 Task: Reply All to email with the signature Douglas Martin with the subject 'Emergency leave request' from softage.1@softage.net with the message 'I would like to schedule a meeting to discuss the project's human resources plan.'
Action: Mouse moved to (999, 163)
Screenshot: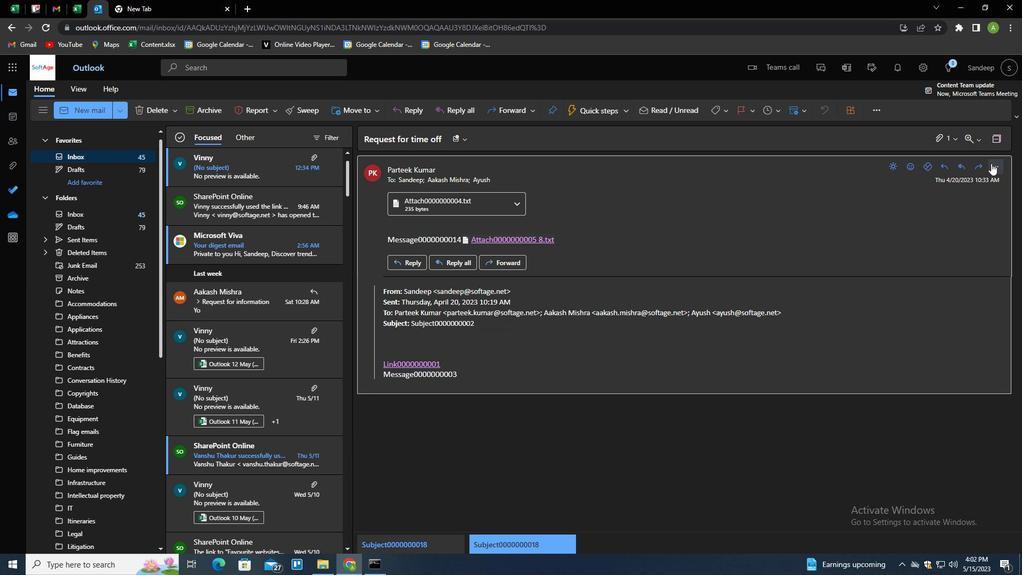 
Action: Mouse pressed left at (999, 163)
Screenshot: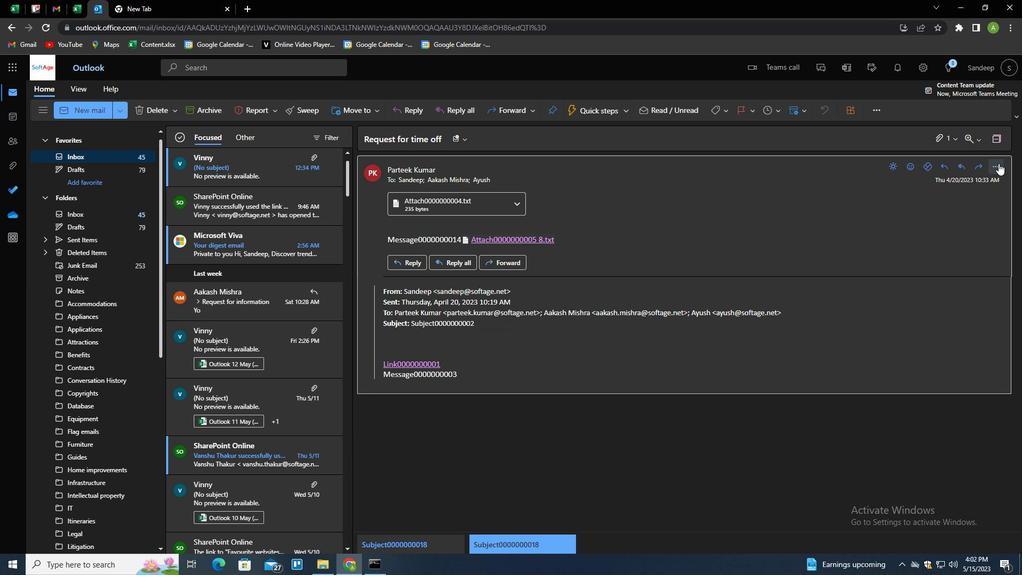
Action: Mouse moved to (935, 198)
Screenshot: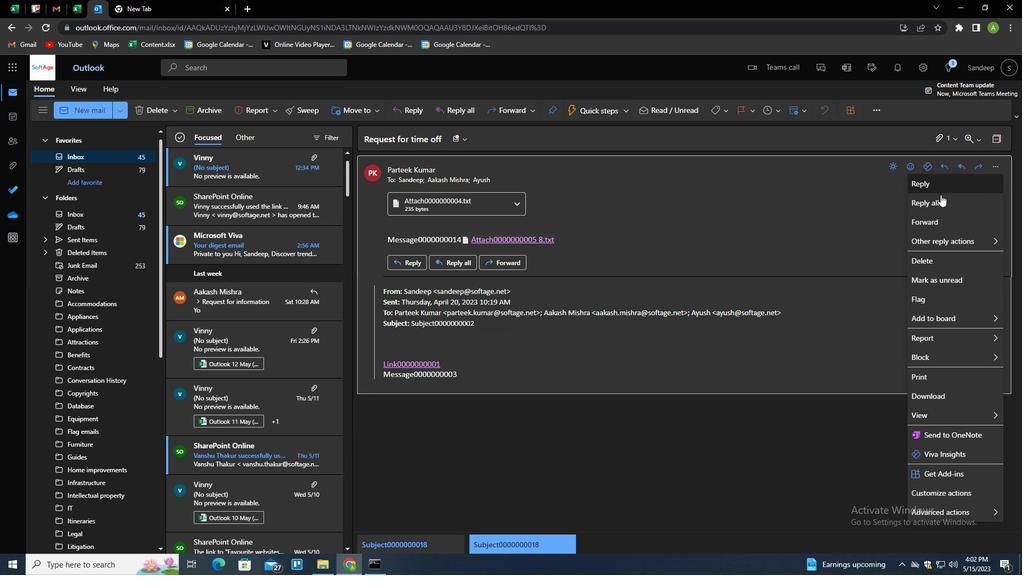 
Action: Mouse pressed left at (935, 198)
Screenshot: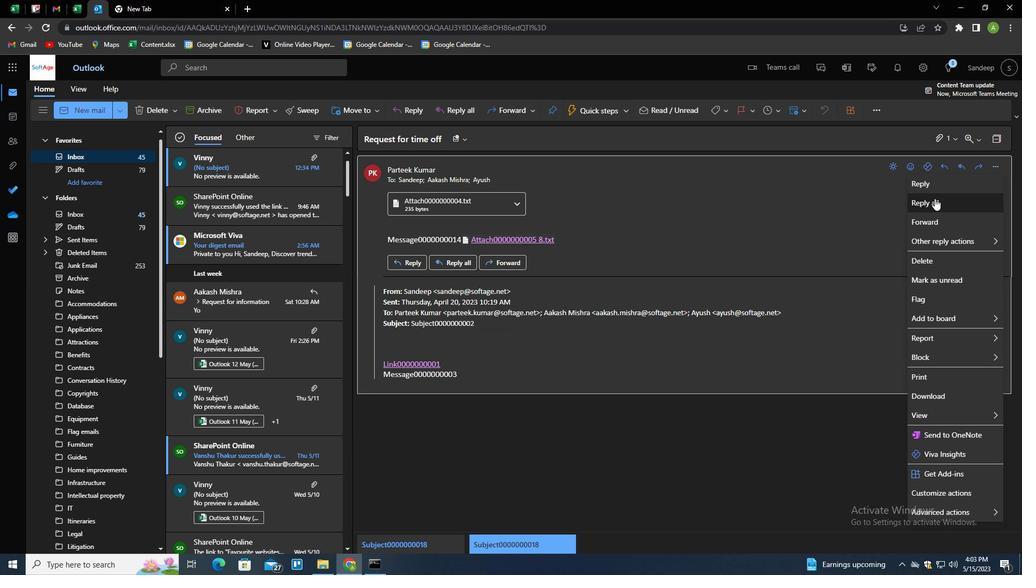 
Action: Mouse moved to (716, 111)
Screenshot: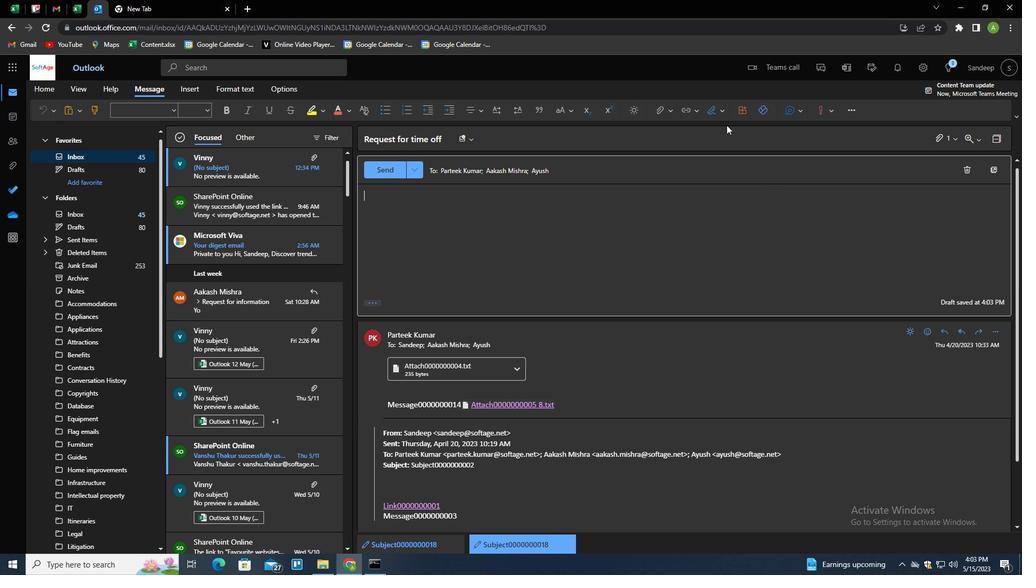 
Action: Mouse pressed left at (716, 111)
Screenshot: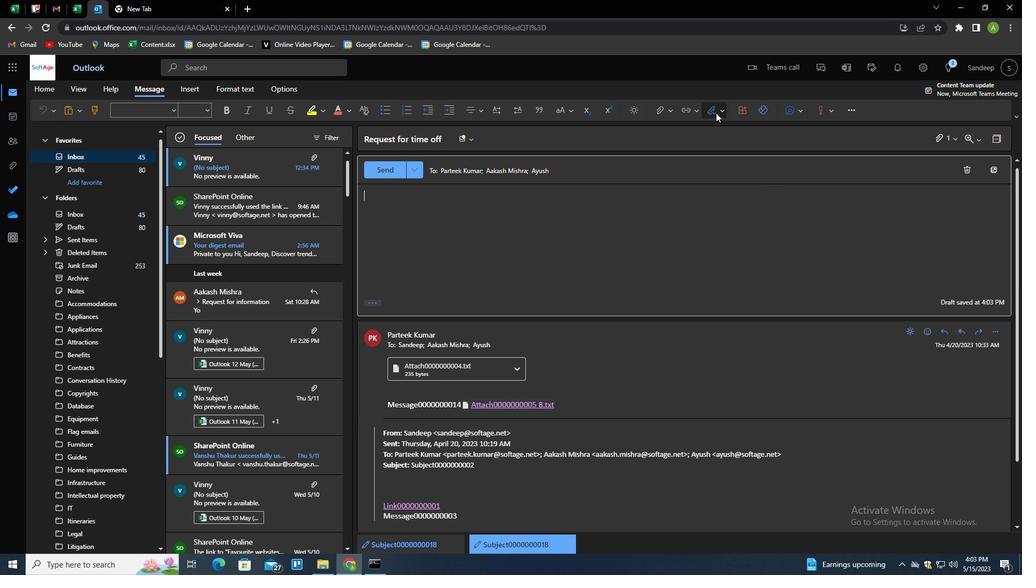 
Action: Mouse moved to (706, 153)
Screenshot: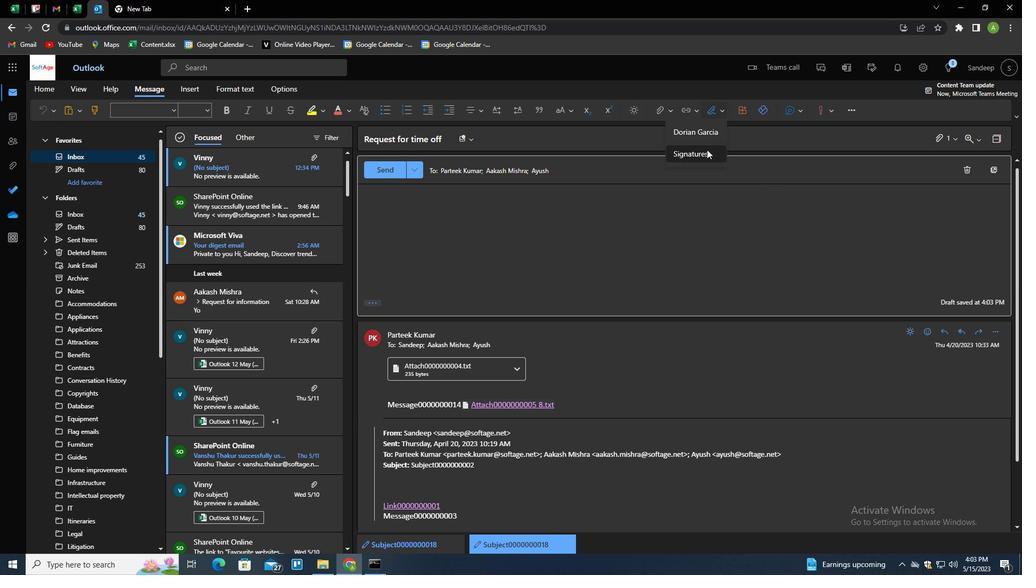 
Action: Mouse pressed left at (706, 153)
Screenshot: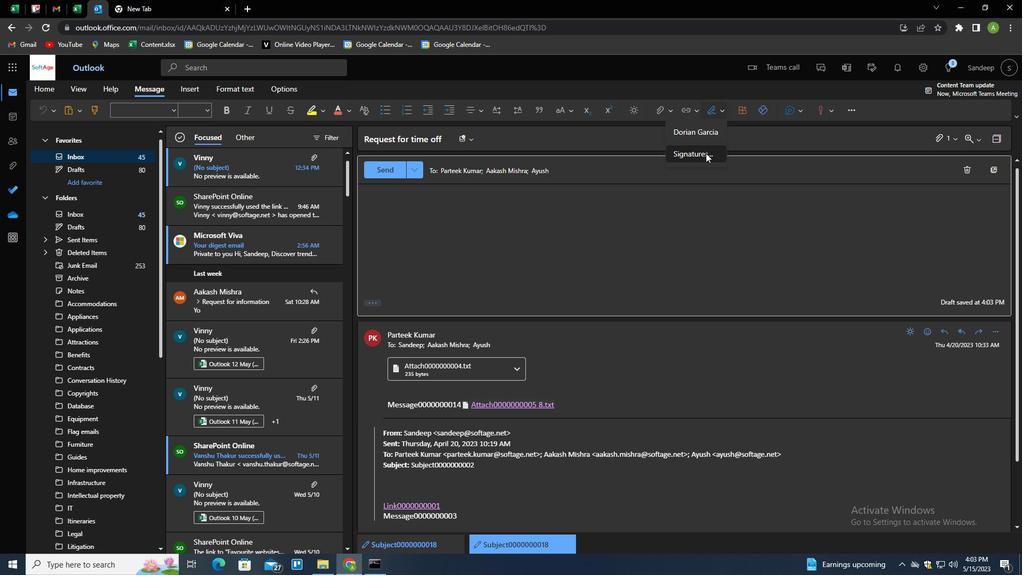 
Action: Mouse moved to (706, 194)
Screenshot: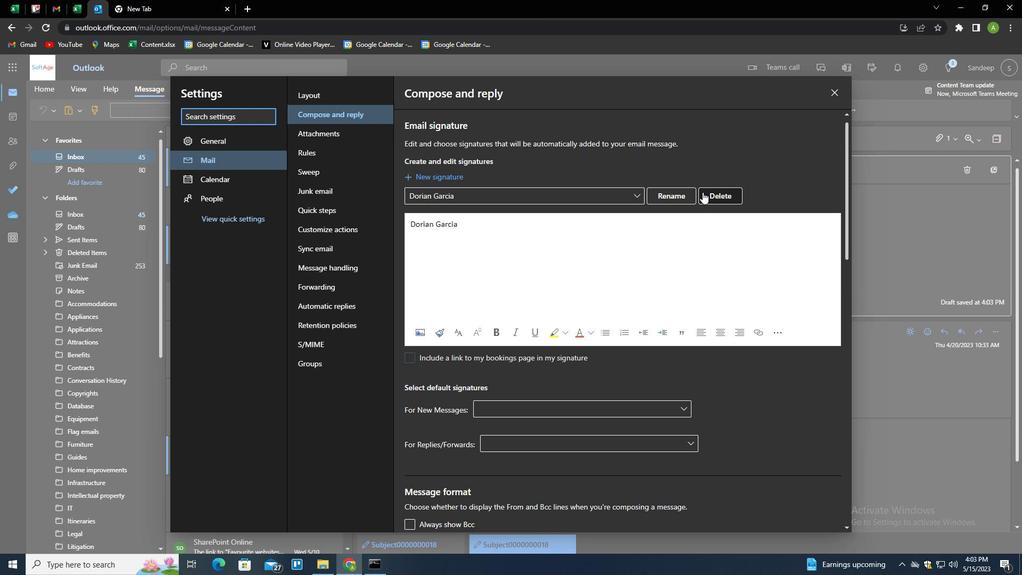 
Action: Mouse pressed left at (706, 194)
Screenshot: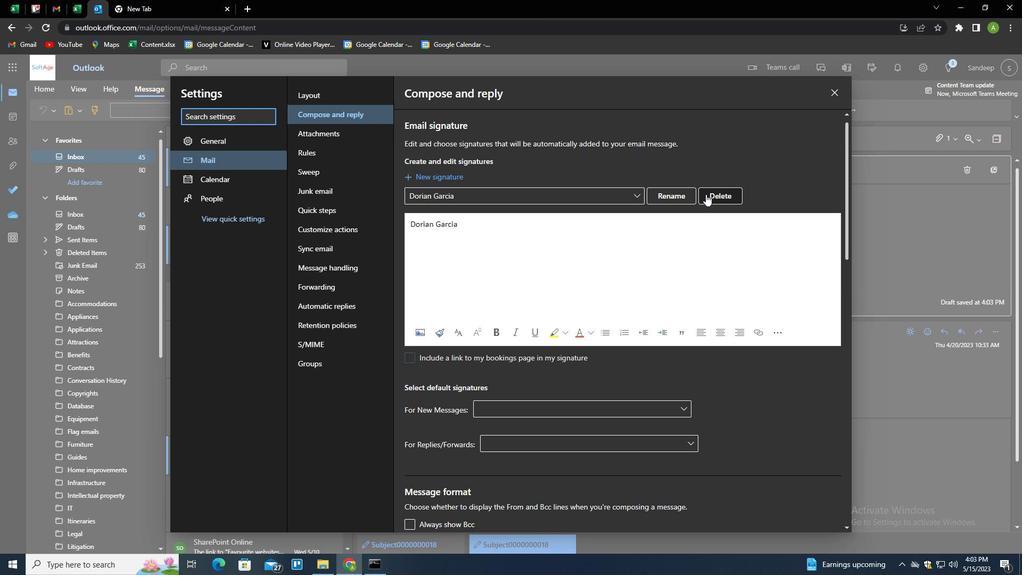 
Action: Mouse moved to (693, 194)
Screenshot: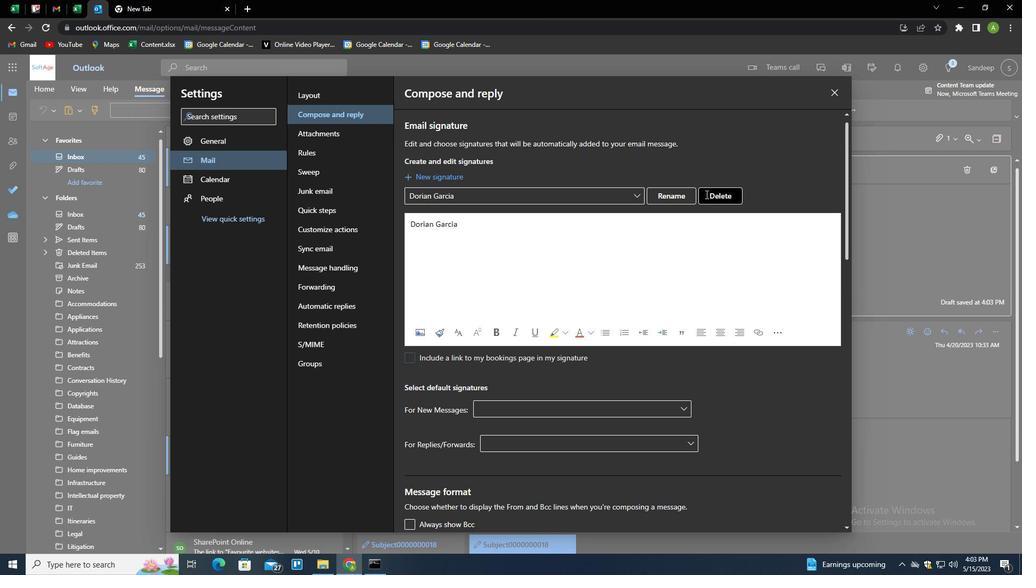 
Action: Mouse pressed left at (693, 194)
Screenshot: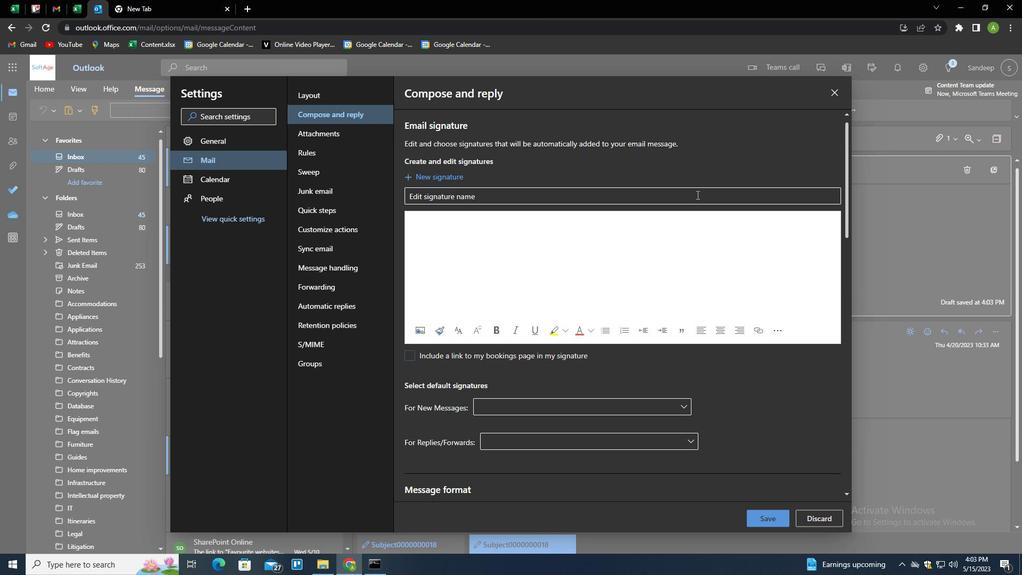 
Action: Key pressed <Key.shift>DOUGLAS<Key.space><Key.shift>MARTIN
Screenshot: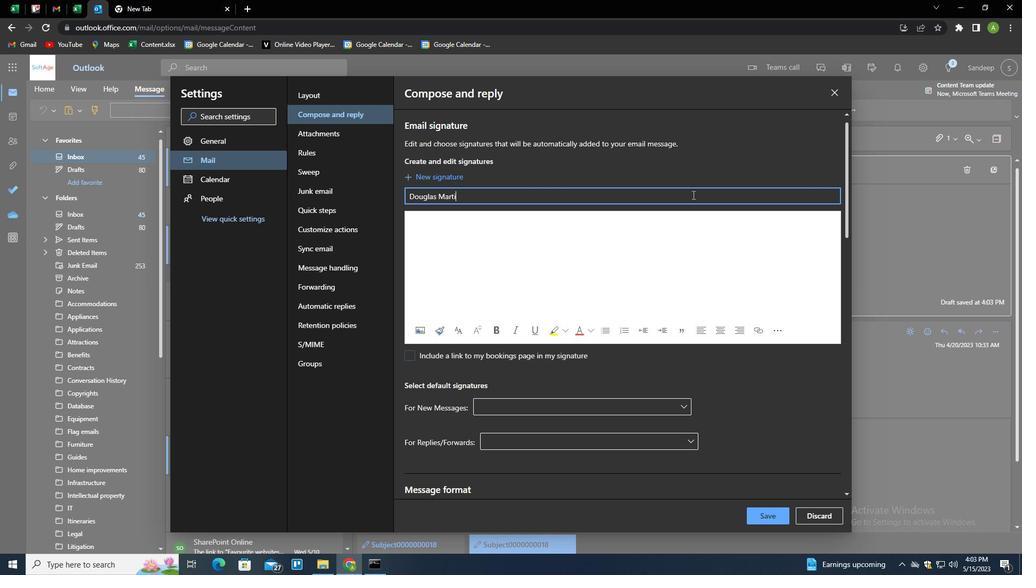 
Action: Mouse moved to (507, 255)
Screenshot: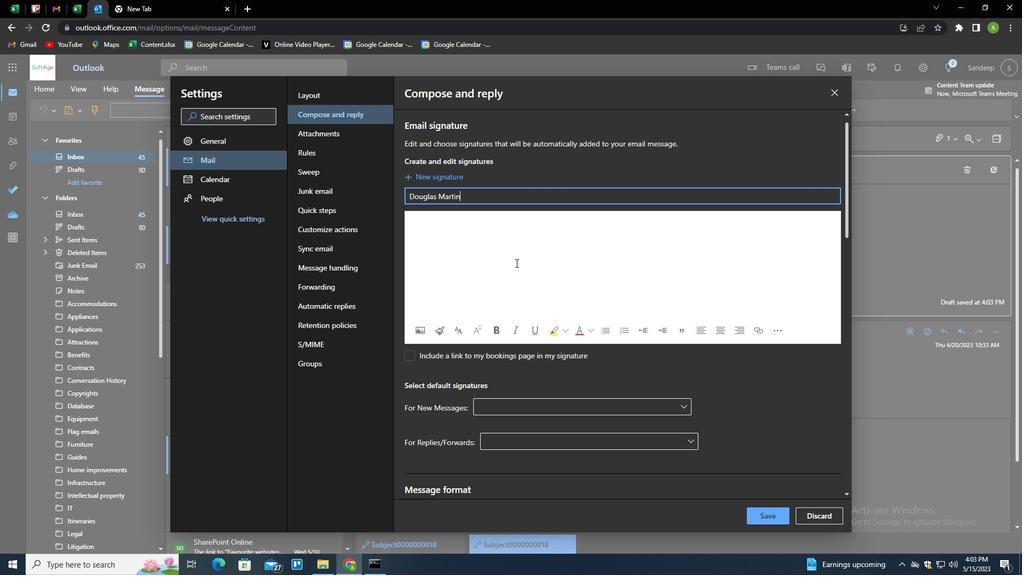 
Action: Key pressed <Key.tab><Key.shift>DOUGLAS<Key.space><Key.shift>MARTIN
Screenshot: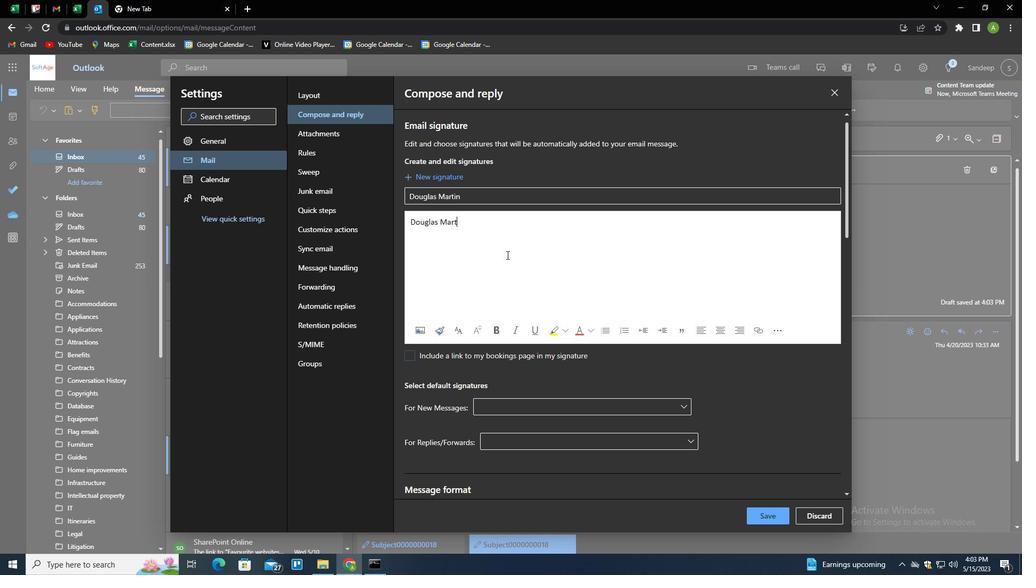 
Action: Mouse moved to (768, 516)
Screenshot: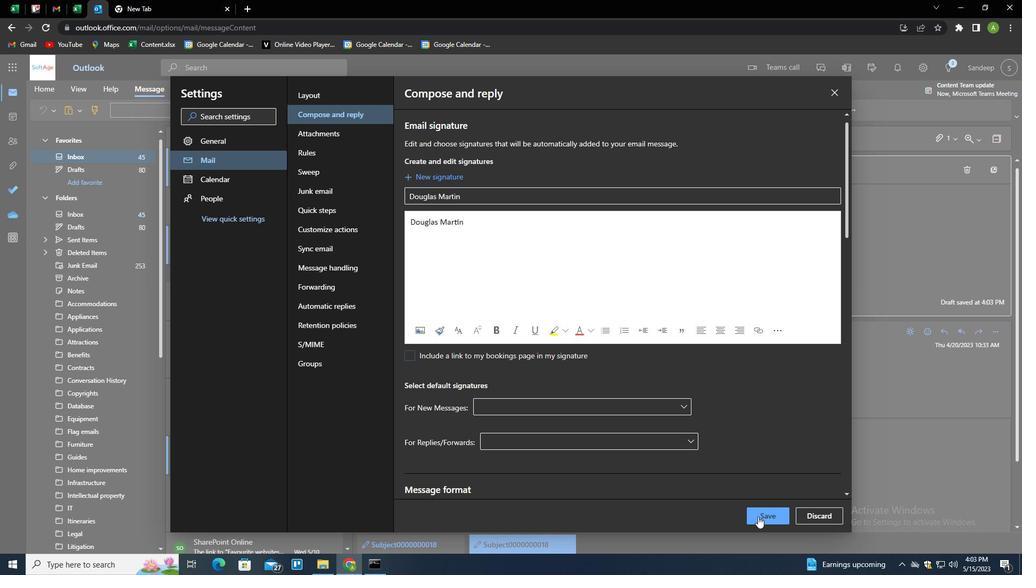 
Action: Mouse pressed left at (768, 516)
Screenshot: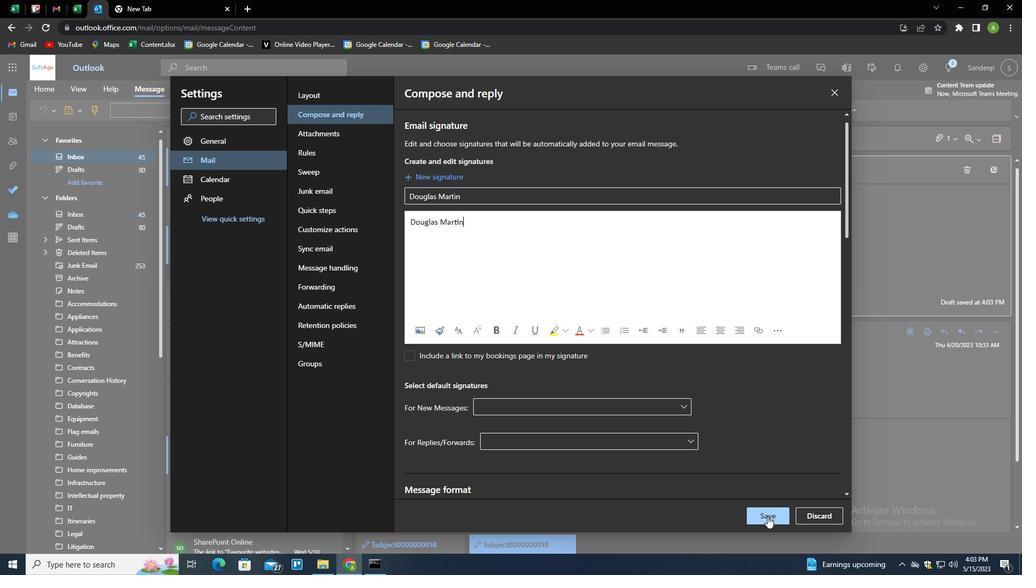 
Action: Mouse moved to (885, 287)
Screenshot: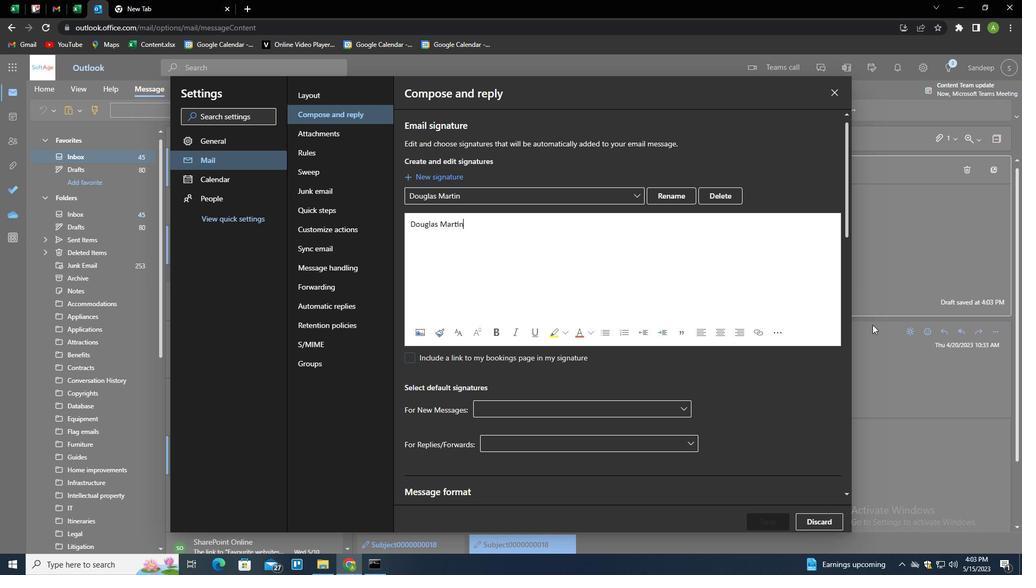 
Action: Mouse pressed left at (885, 287)
Screenshot: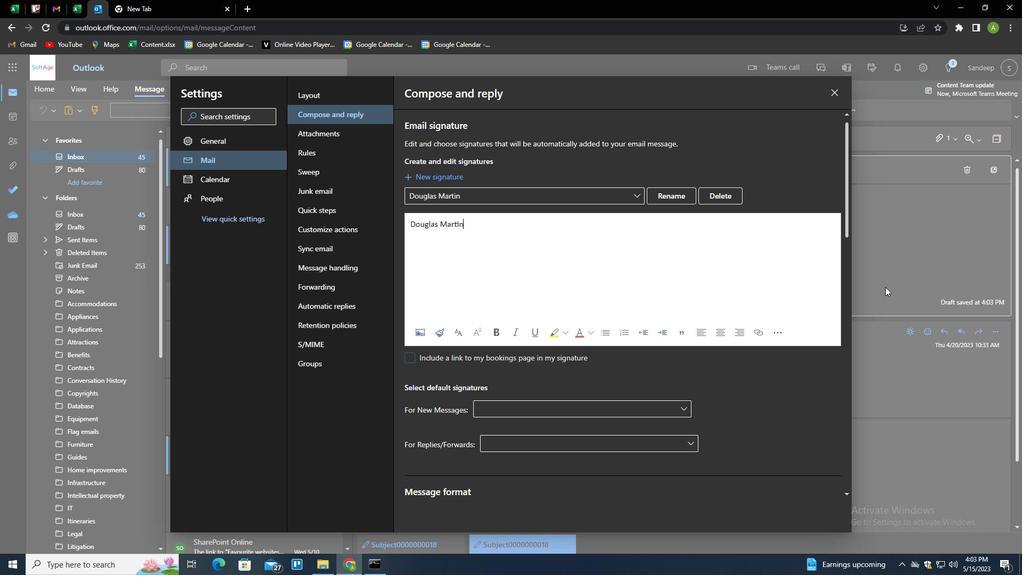
Action: Mouse moved to (376, 303)
Screenshot: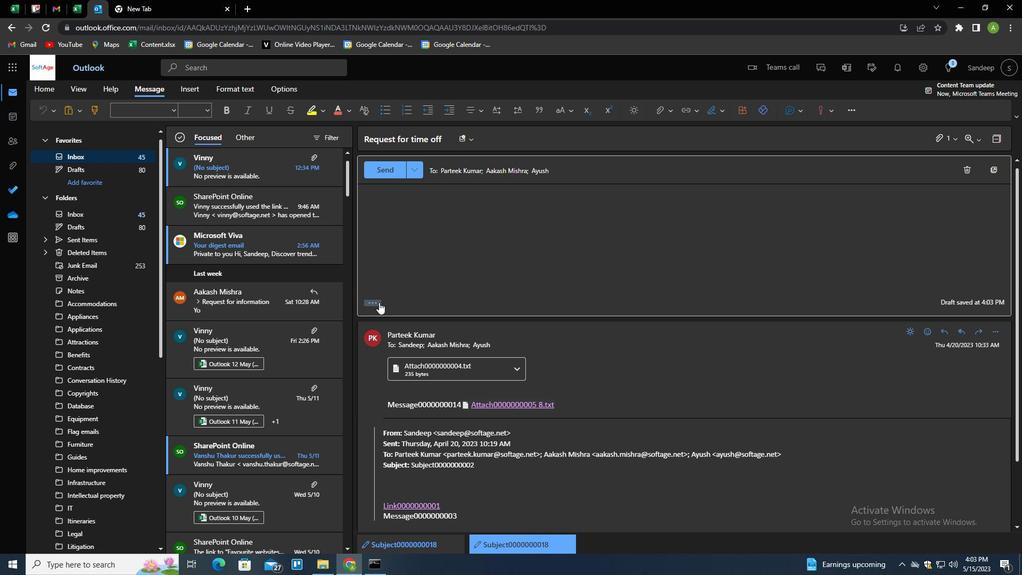 
Action: Mouse pressed left at (376, 303)
Screenshot: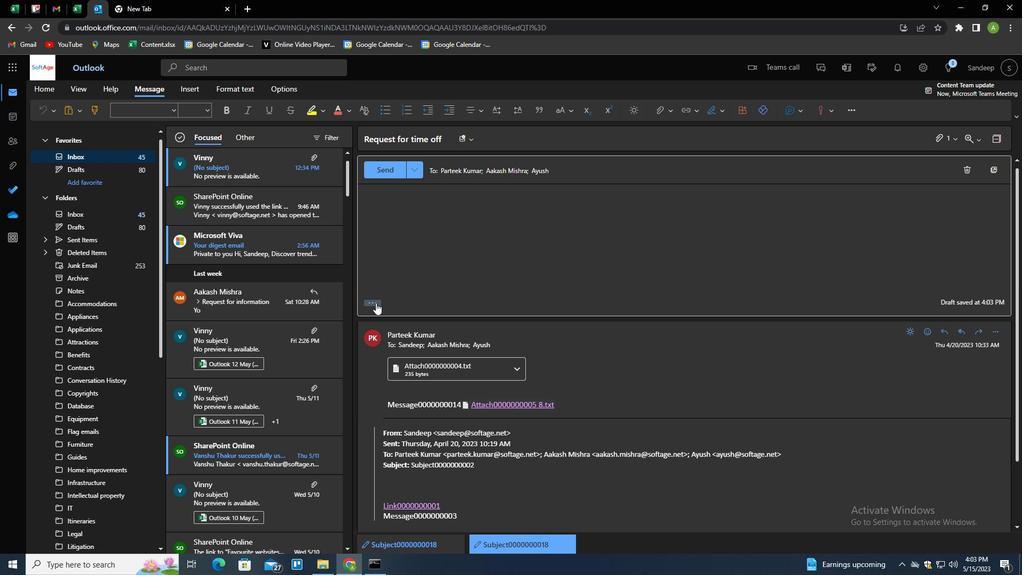 
Action: Mouse moved to (402, 167)
Screenshot: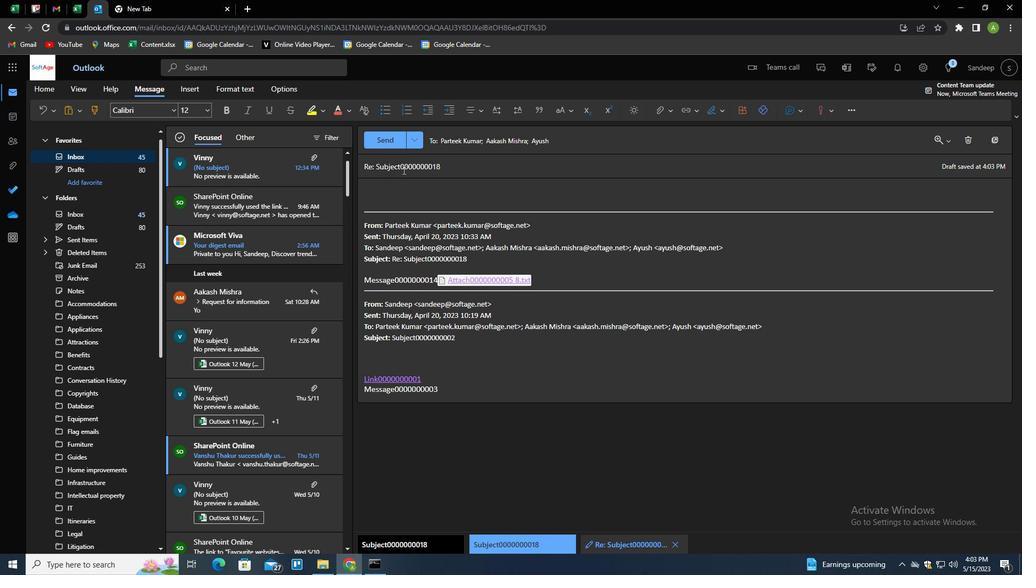 
Action: Mouse pressed left at (402, 167)
Screenshot: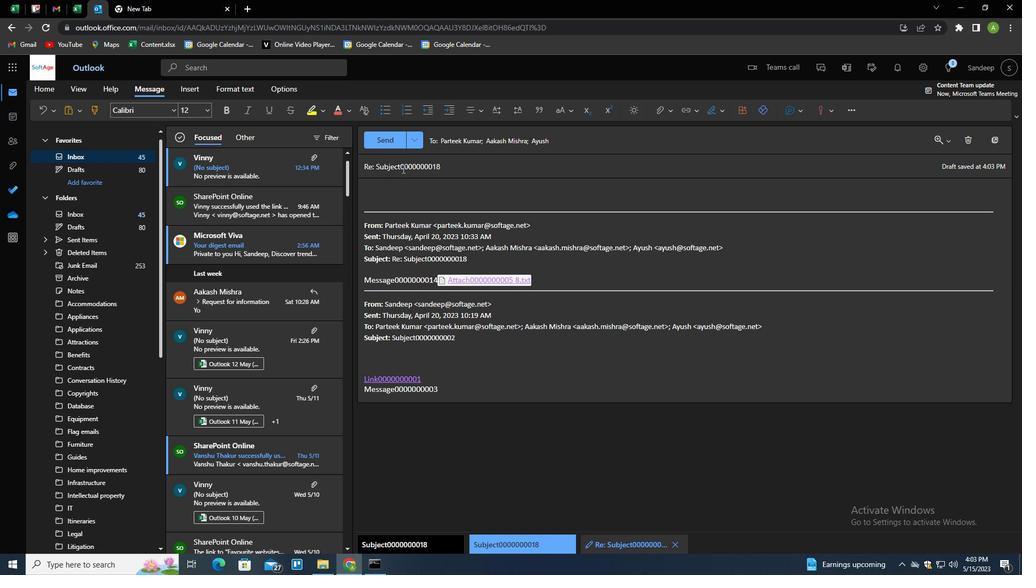 
Action: Mouse pressed left at (402, 167)
Screenshot: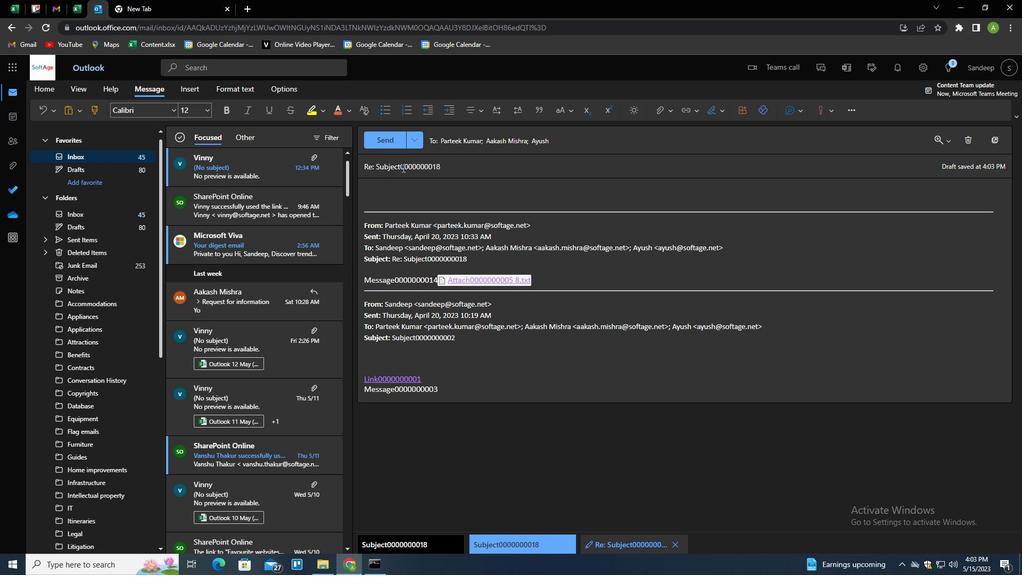 
Action: Mouse pressed left at (402, 167)
Screenshot: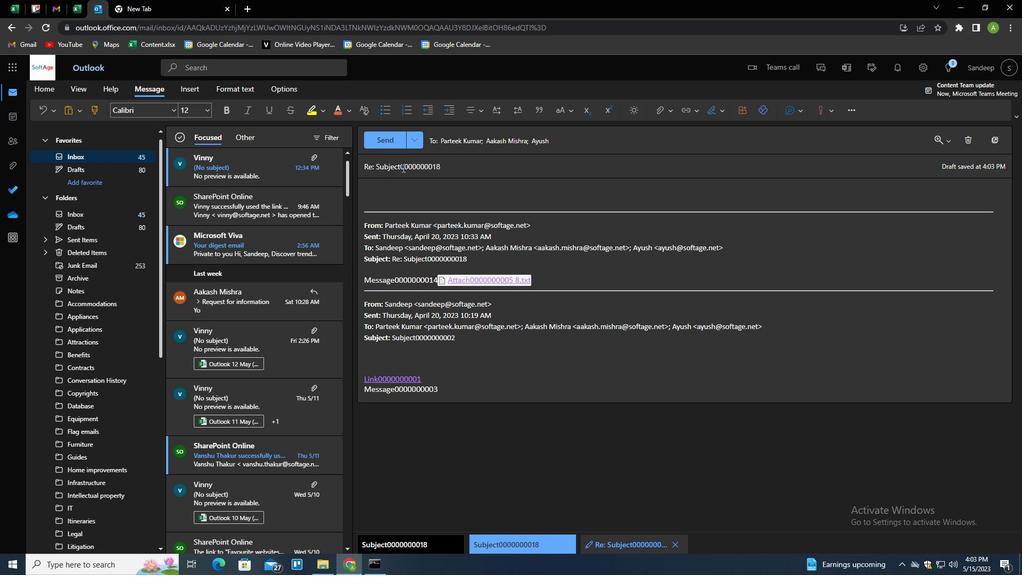 
Action: Mouse moved to (403, 167)
Screenshot: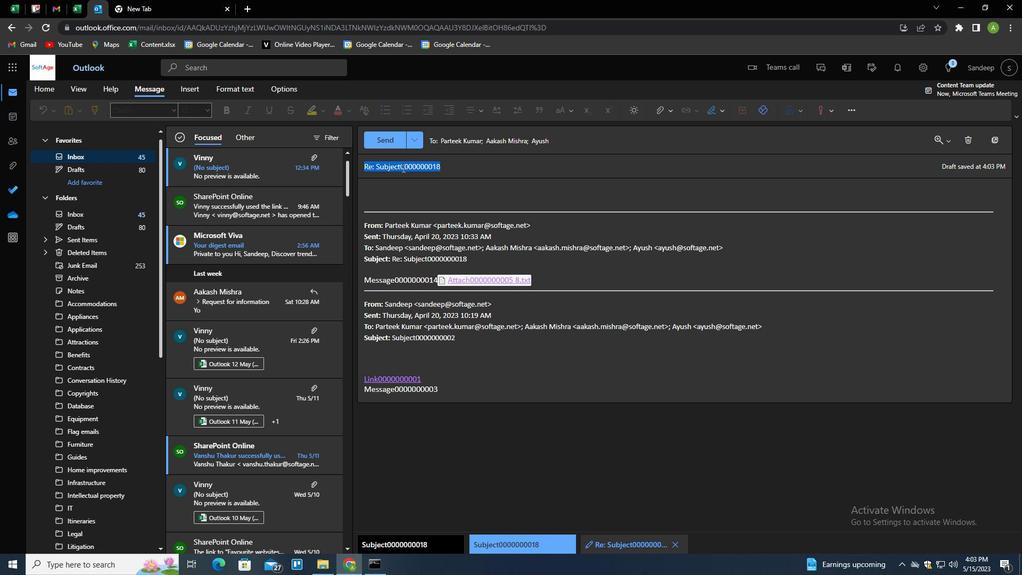
Action: Key pressed <Key.shift>EMERGENCY<Key.space>LEAVE<Key.space>REQUEST<Key.tab><Key.shift>I<Key.space>WOULD<Key.space>LIKE<Key.space>TO<Key.space>SCHEDULE<Key.space>A<Key.space>MEETING<Key.space>TO<Key.space>DISCUSS<Key.space>THE<Key.space>PROJECT'S<Key.space>HUMAN<Key.space>RESOURCE<Key.space>PLAN.
Screenshot: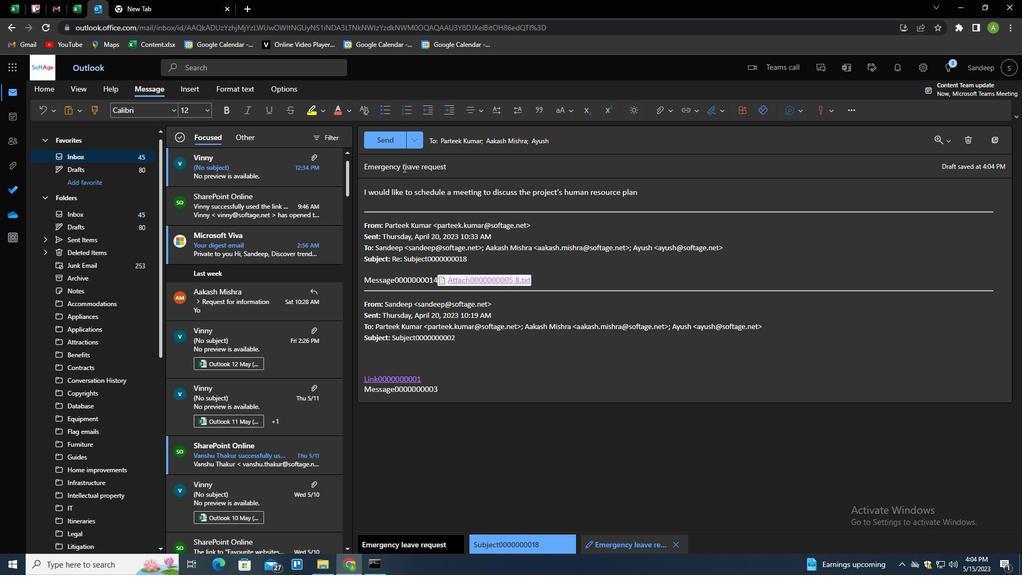 
Action: Mouse moved to (396, 144)
Screenshot: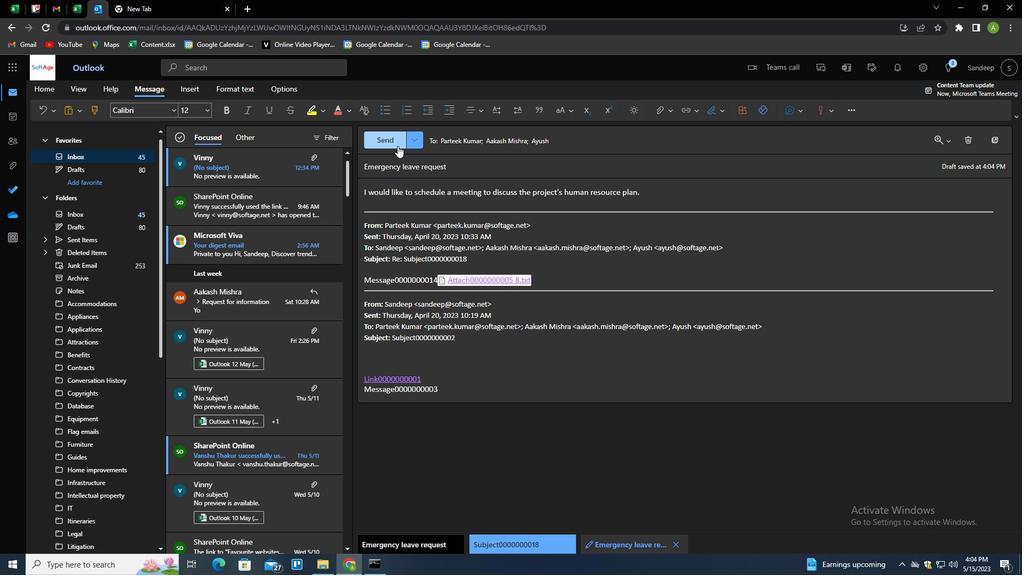 
Action: Mouse pressed left at (396, 144)
Screenshot: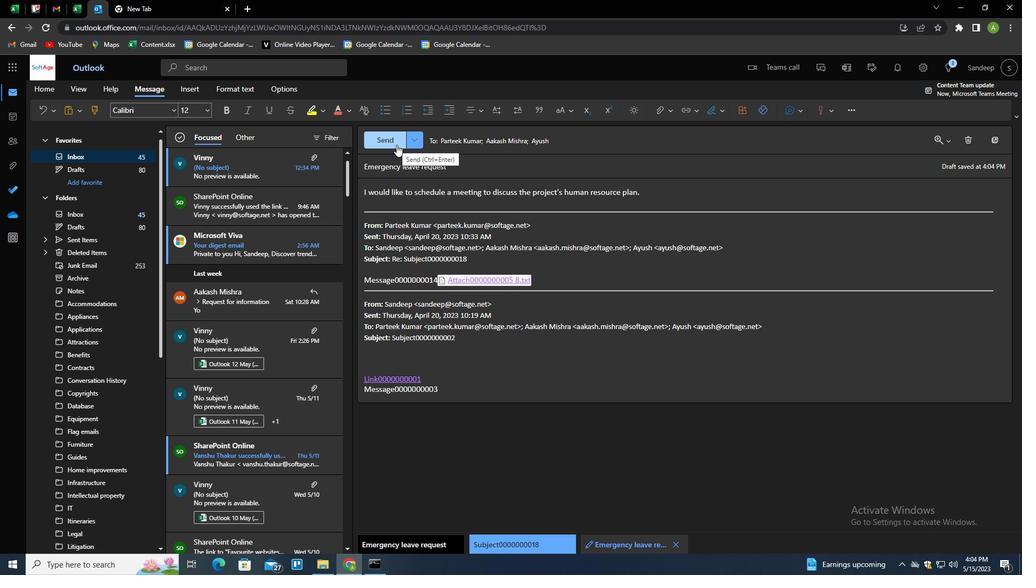 
